 Task: Enable Airbnb plus home stays is reviewed for quality.
Action: Mouse moved to (814, 115)
Screenshot: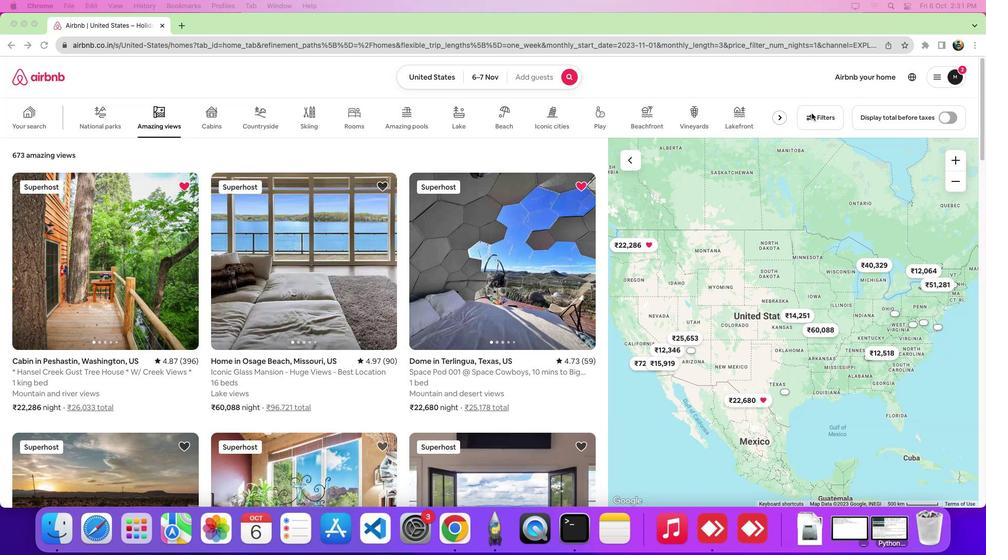 
Action: Mouse pressed left at (814, 115)
Screenshot: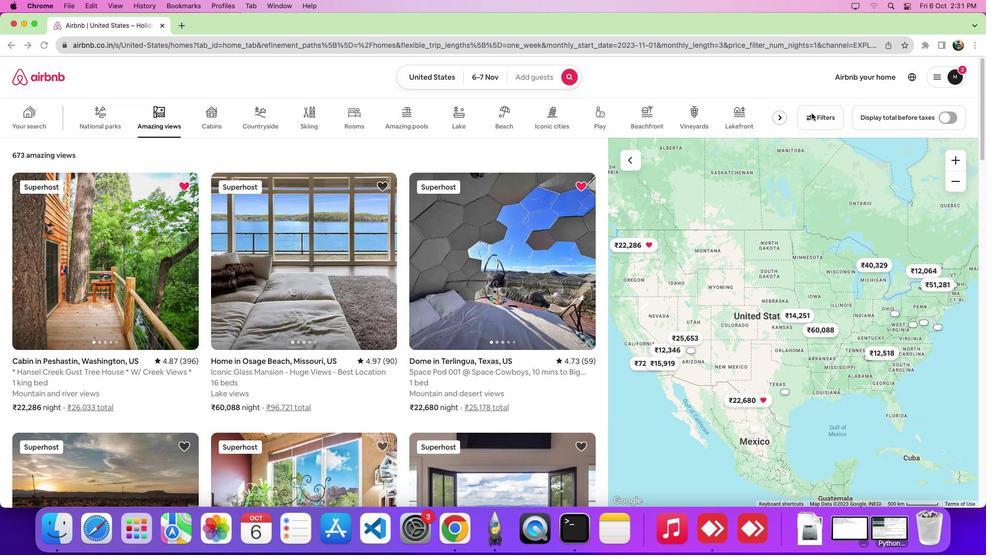
Action: Mouse moved to (817, 117)
Screenshot: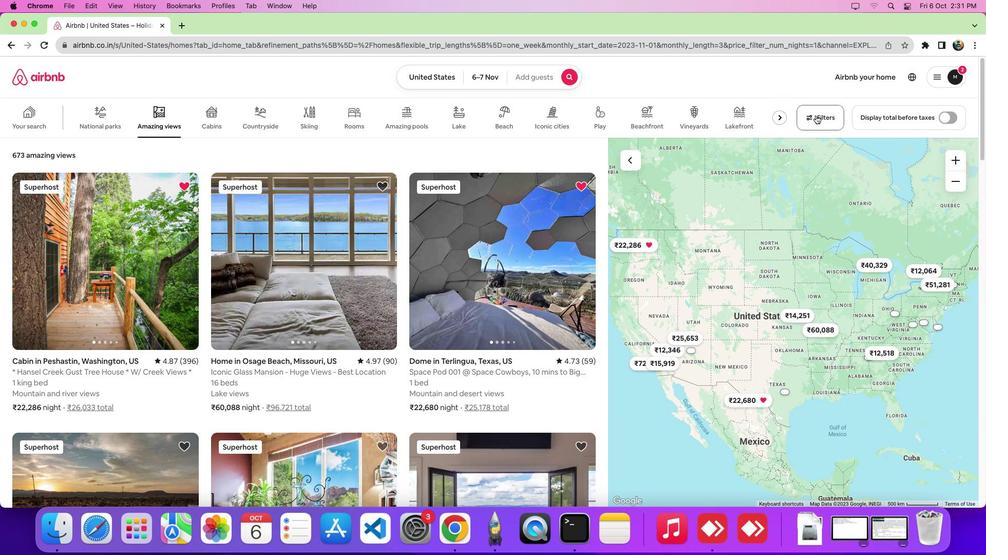 
Action: Mouse pressed left at (817, 117)
Screenshot: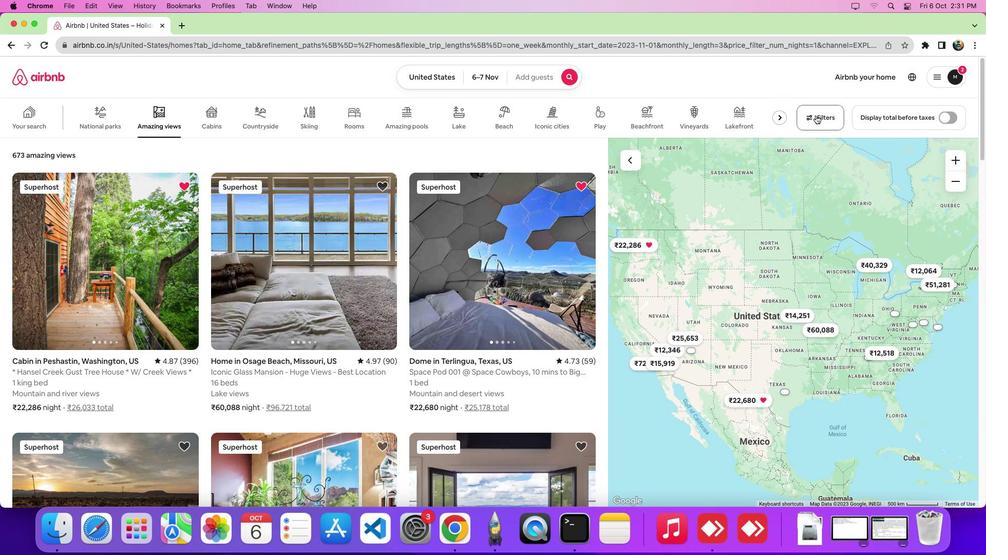 
Action: Mouse moved to (365, 185)
Screenshot: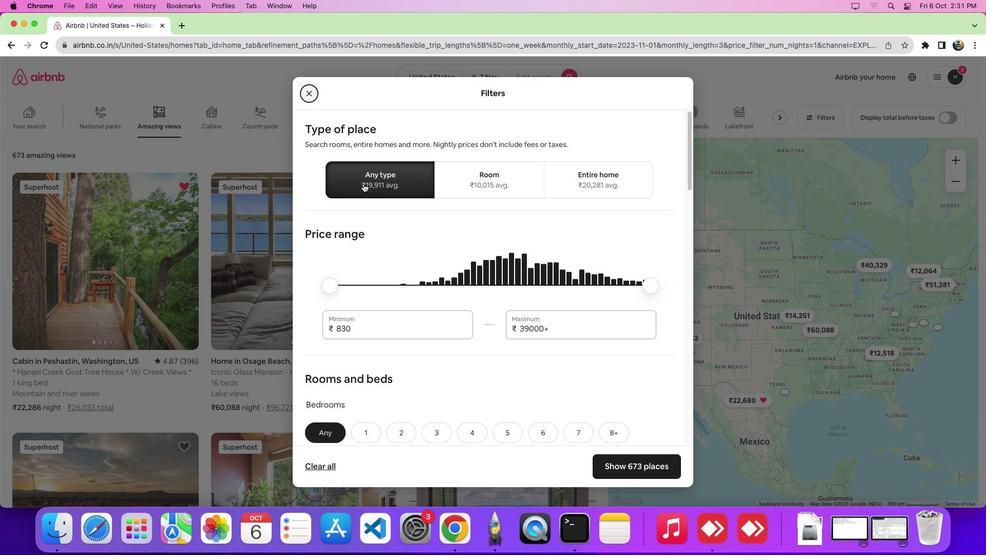 
Action: Mouse pressed left at (365, 185)
Screenshot: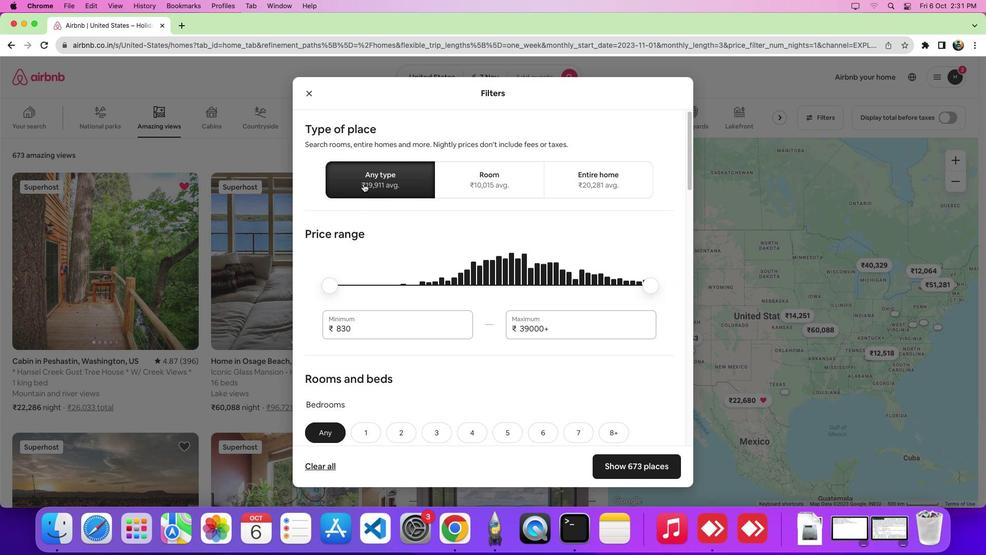 
Action: Mouse moved to (403, 338)
Screenshot: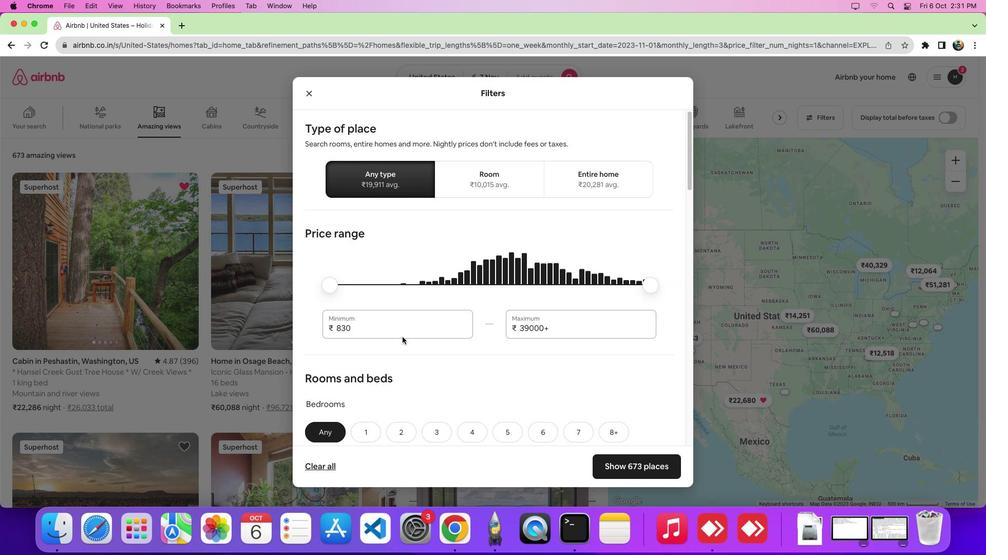 
Action: Mouse scrolled (403, 338) with delta (1, 1)
Screenshot: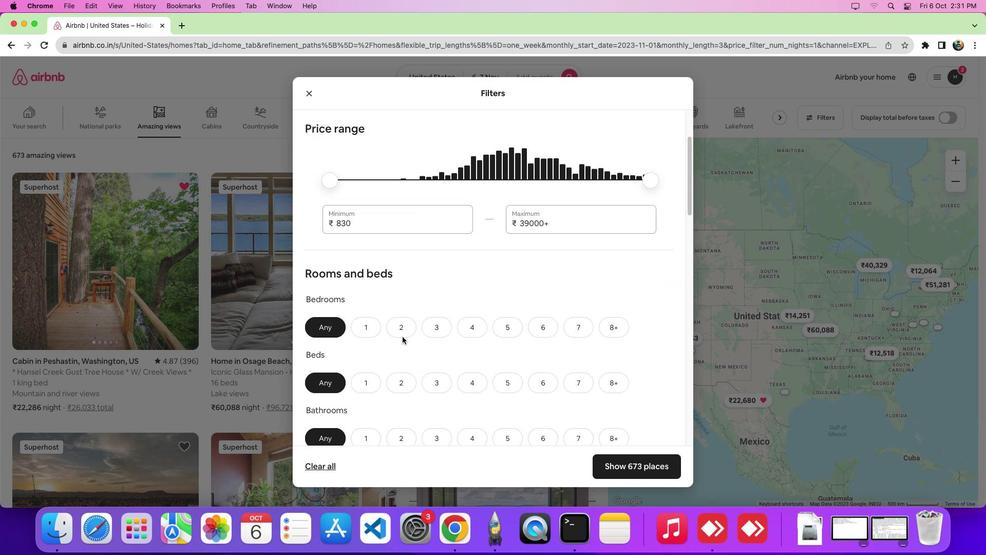 
Action: Mouse scrolled (403, 338) with delta (1, 0)
Screenshot: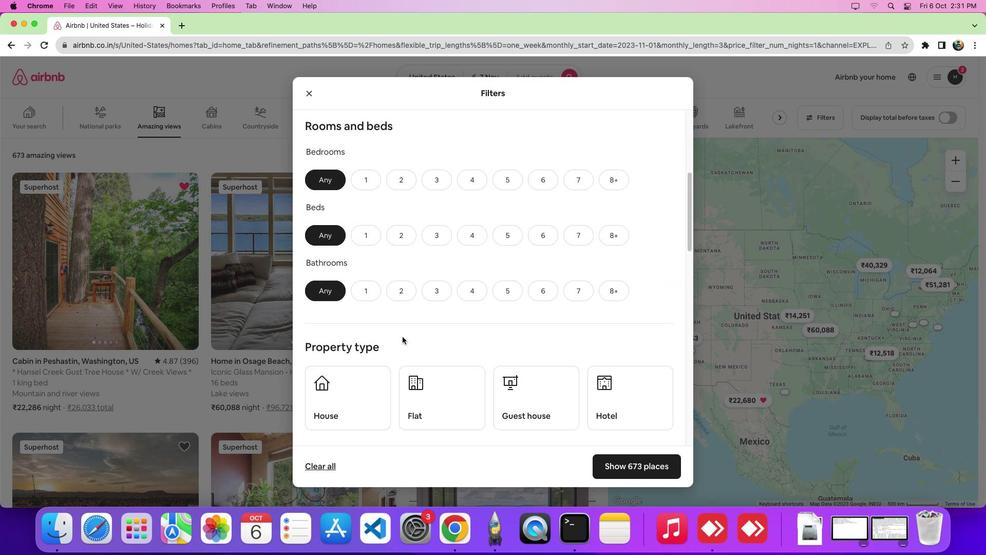 
Action: Mouse scrolled (403, 338) with delta (1, -3)
Screenshot: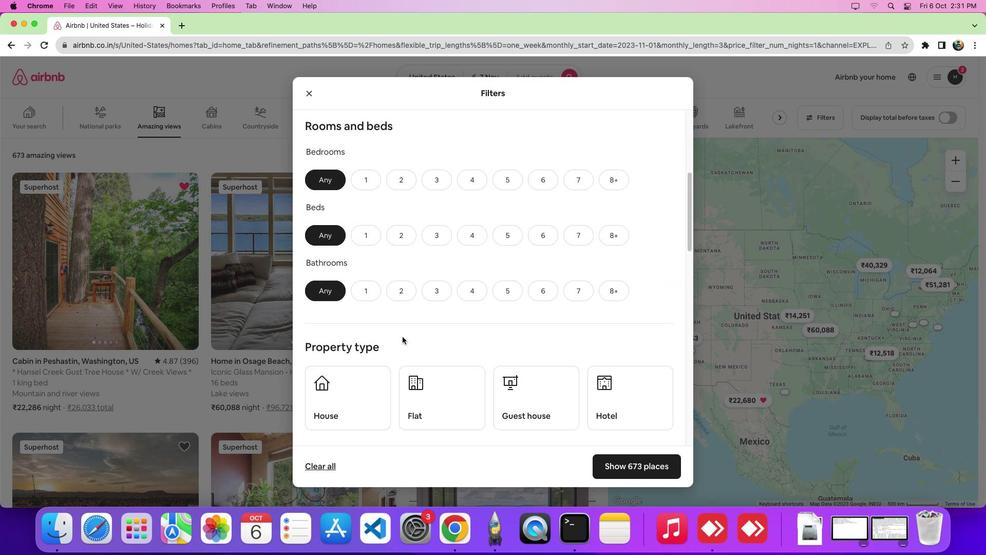 
Action: Mouse scrolled (403, 338) with delta (1, -5)
Screenshot: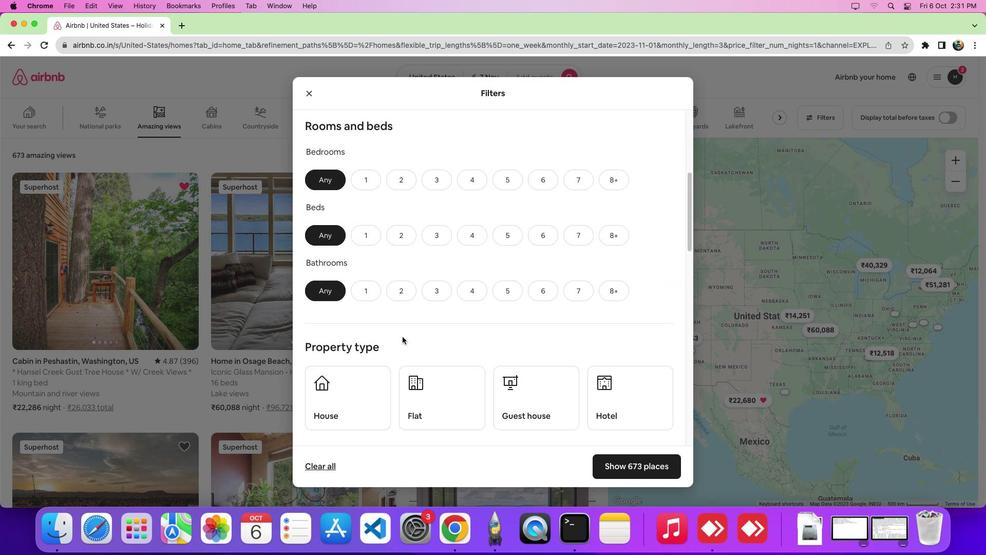 
Action: Mouse scrolled (403, 338) with delta (1, -6)
Screenshot: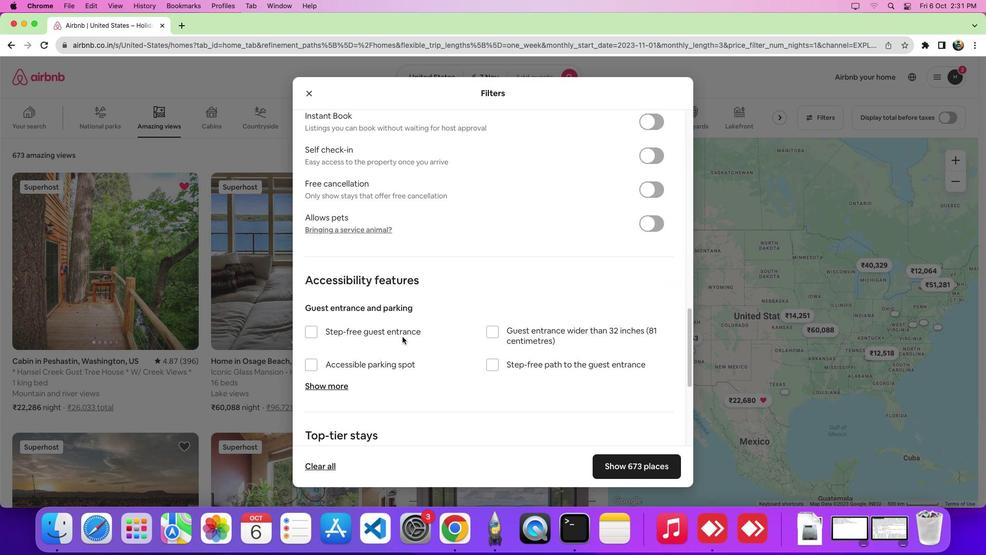 
Action: Mouse scrolled (403, 338) with delta (1, 1)
Screenshot: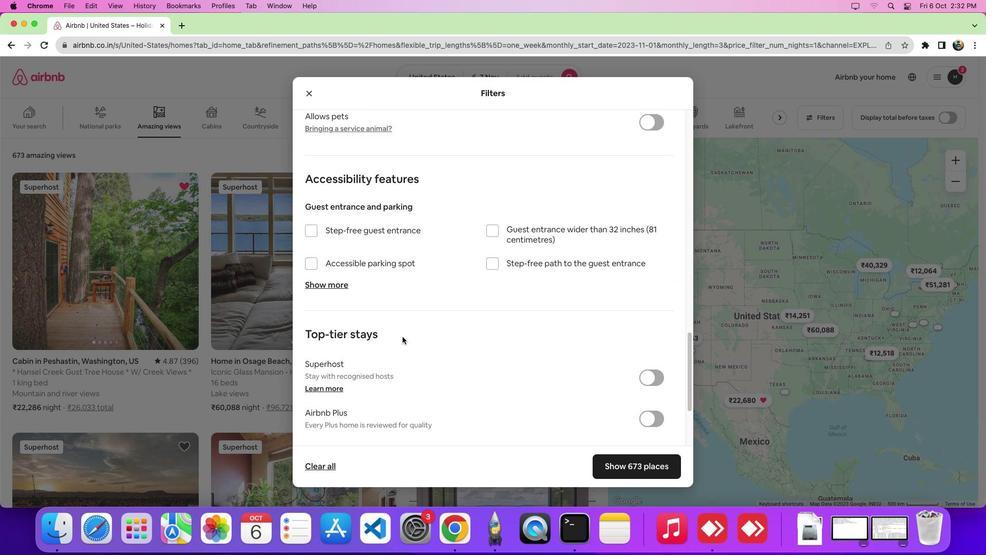 
Action: Mouse scrolled (403, 338) with delta (1, 0)
Screenshot: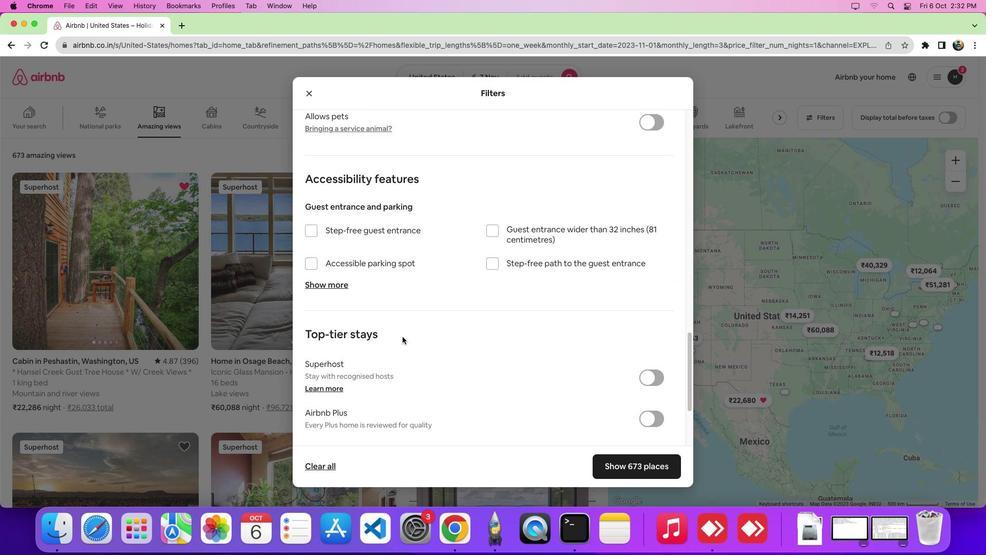 
Action: Mouse scrolled (403, 338) with delta (1, -3)
Screenshot: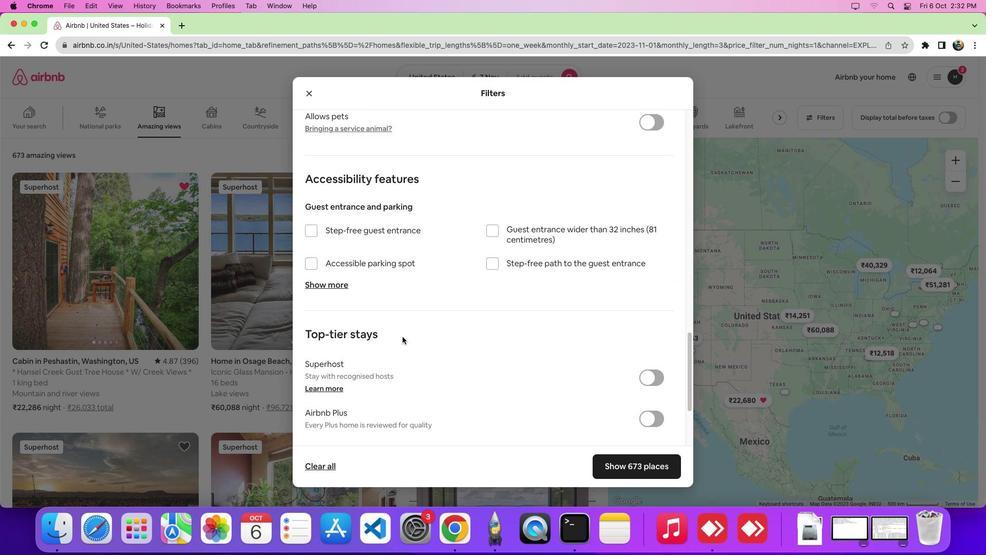 
Action: Mouse scrolled (403, 338) with delta (1, -5)
Screenshot: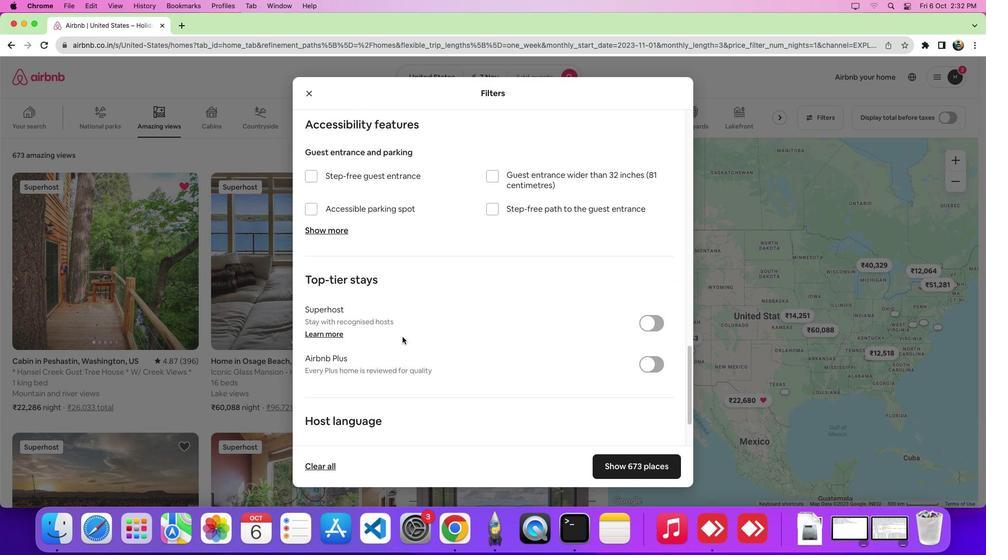 
Action: Mouse scrolled (403, 338) with delta (1, -6)
Screenshot: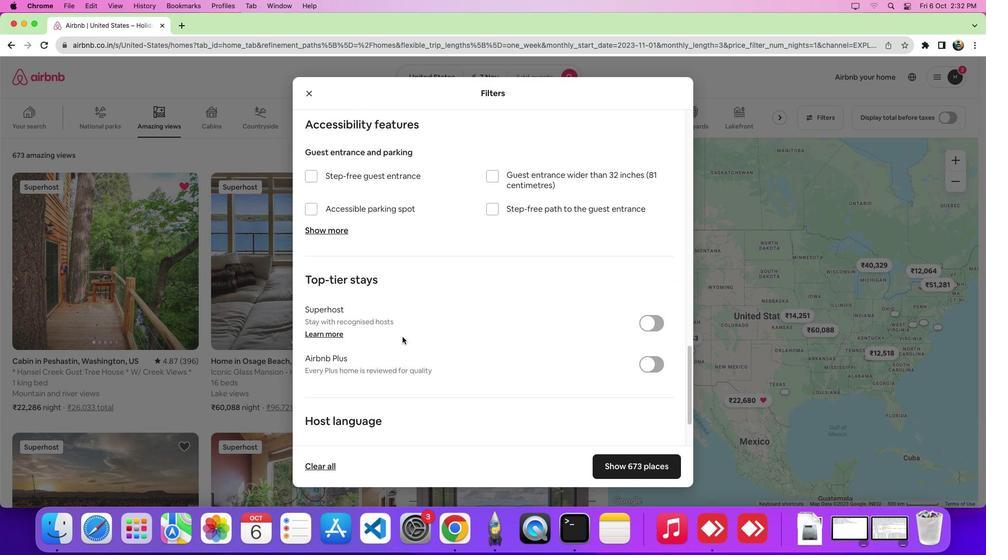
Action: Mouse scrolled (403, 338) with delta (1, -6)
Screenshot: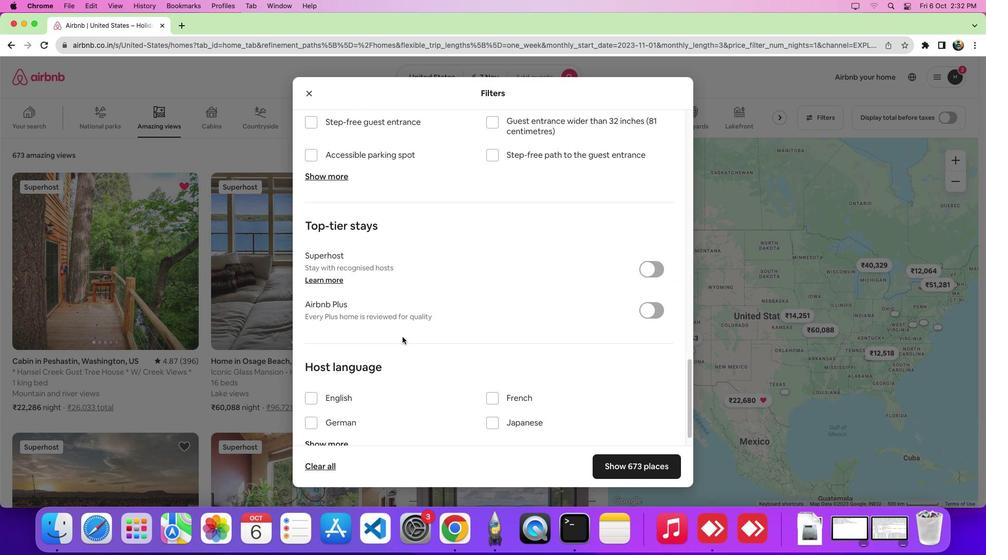 
Action: Mouse moved to (652, 291)
Screenshot: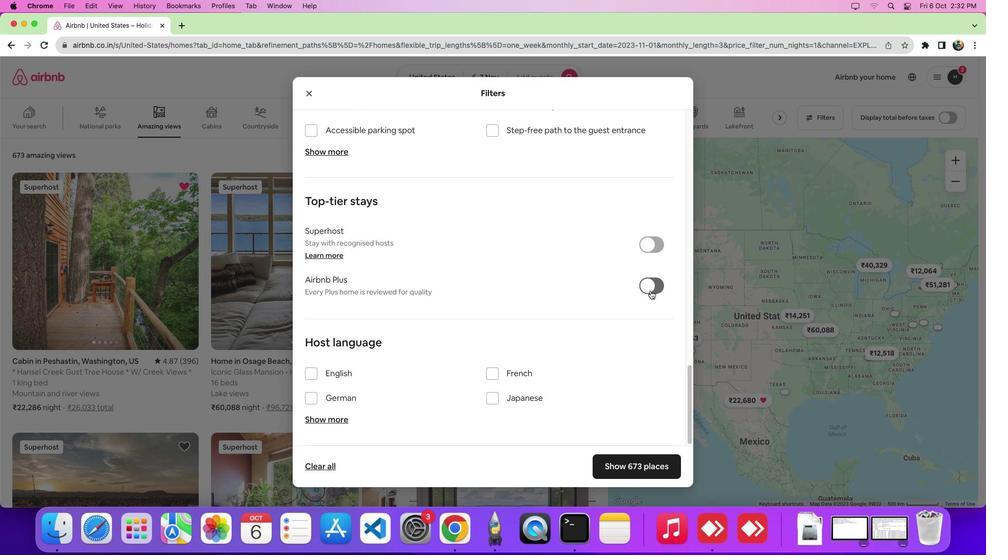 
Action: Mouse pressed left at (652, 291)
Screenshot: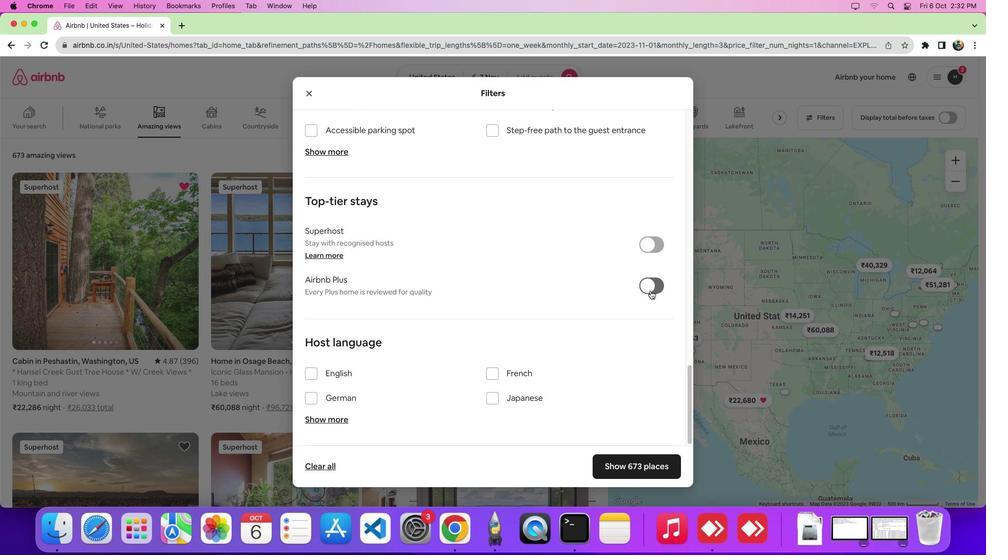 
Action: Mouse moved to (673, 381)
Screenshot: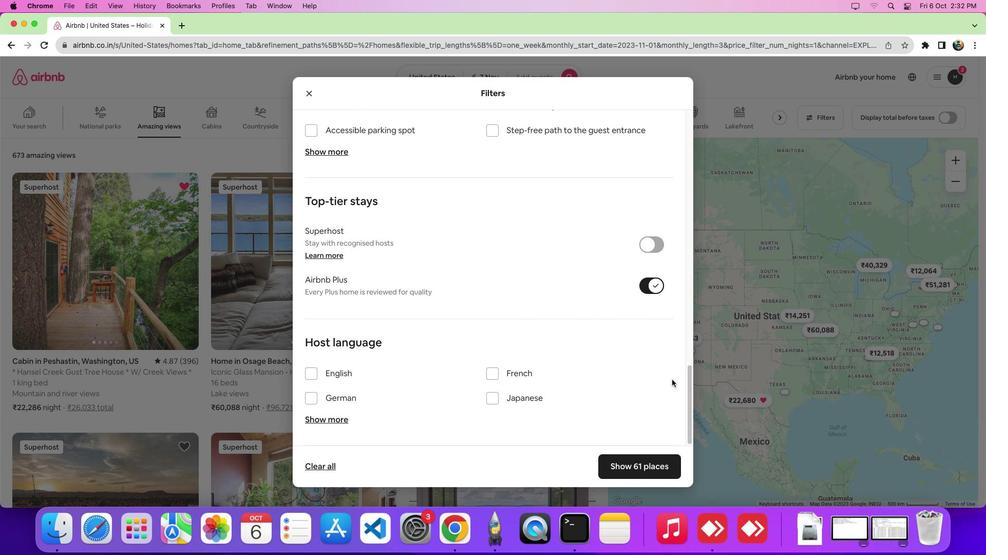 
